 Task: Add a signature Eden Taylor containing With gratitude and thanks, Eden Taylor to email address softage.10@softage.net and add a folder Knowledge base
Action: Mouse moved to (103, 101)
Screenshot: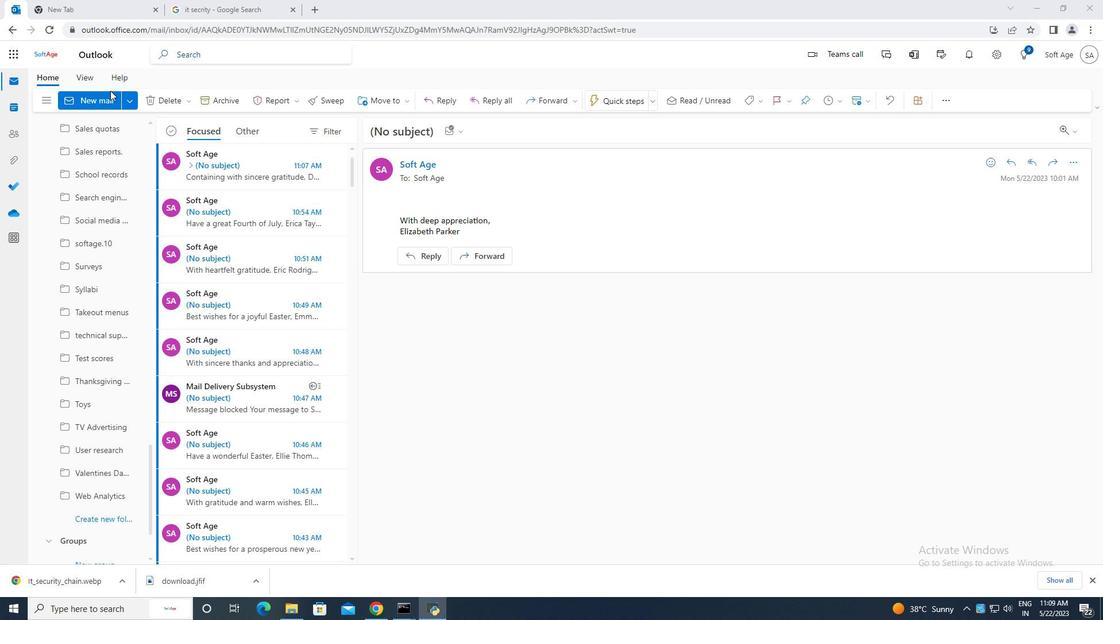 
Action: Mouse pressed left at (103, 101)
Screenshot: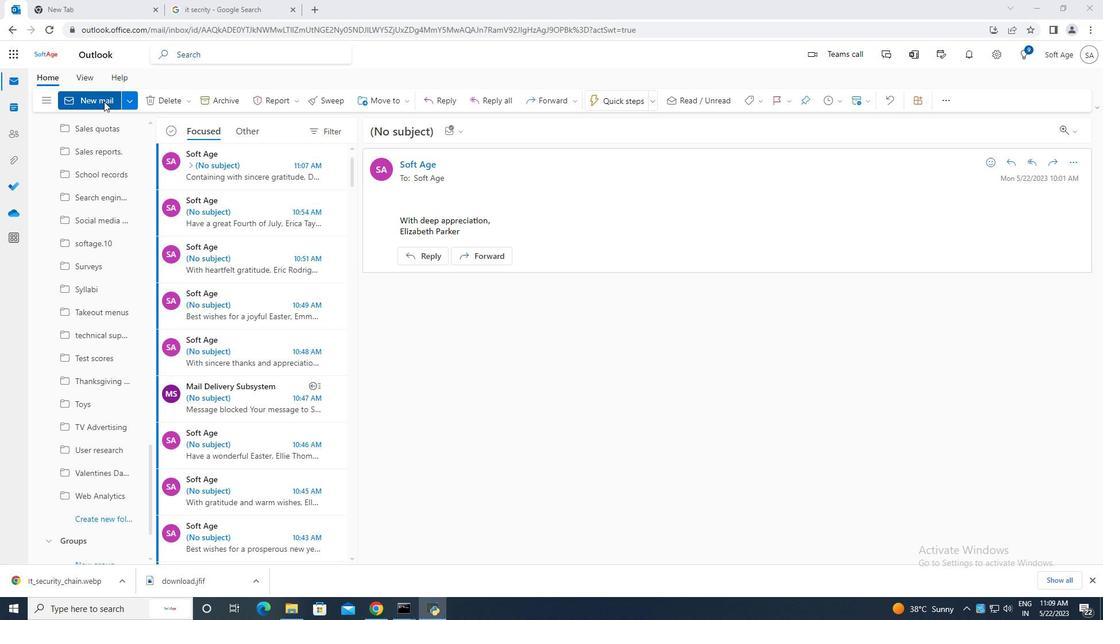 
Action: Mouse moved to (741, 101)
Screenshot: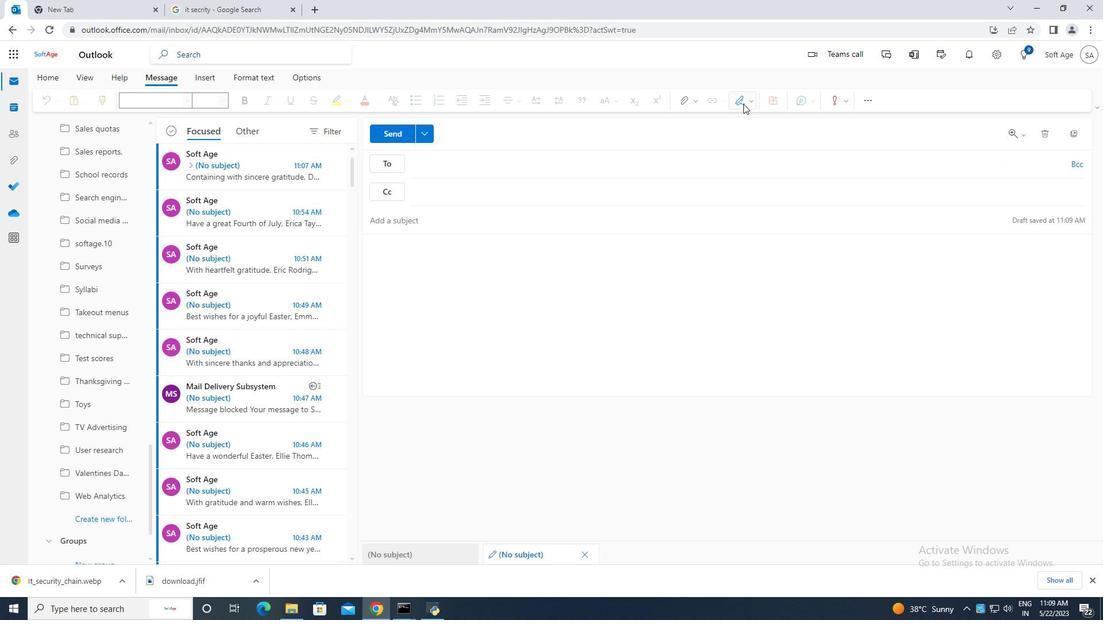 
Action: Mouse pressed left at (741, 101)
Screenshot: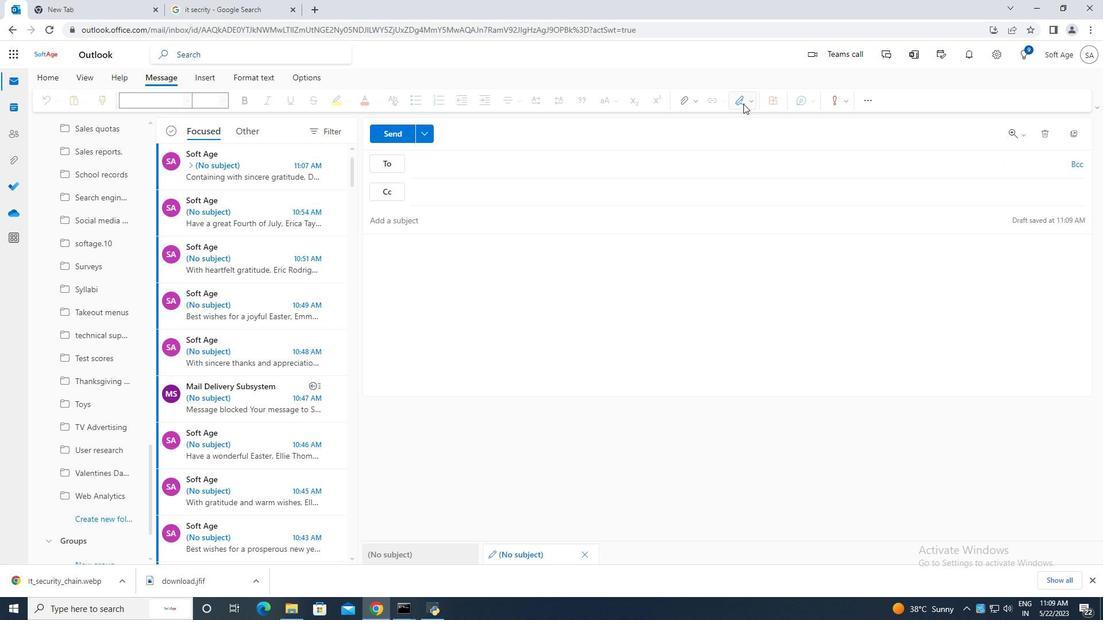 
Action: Mouse moved to (714, 151)
Screenshot: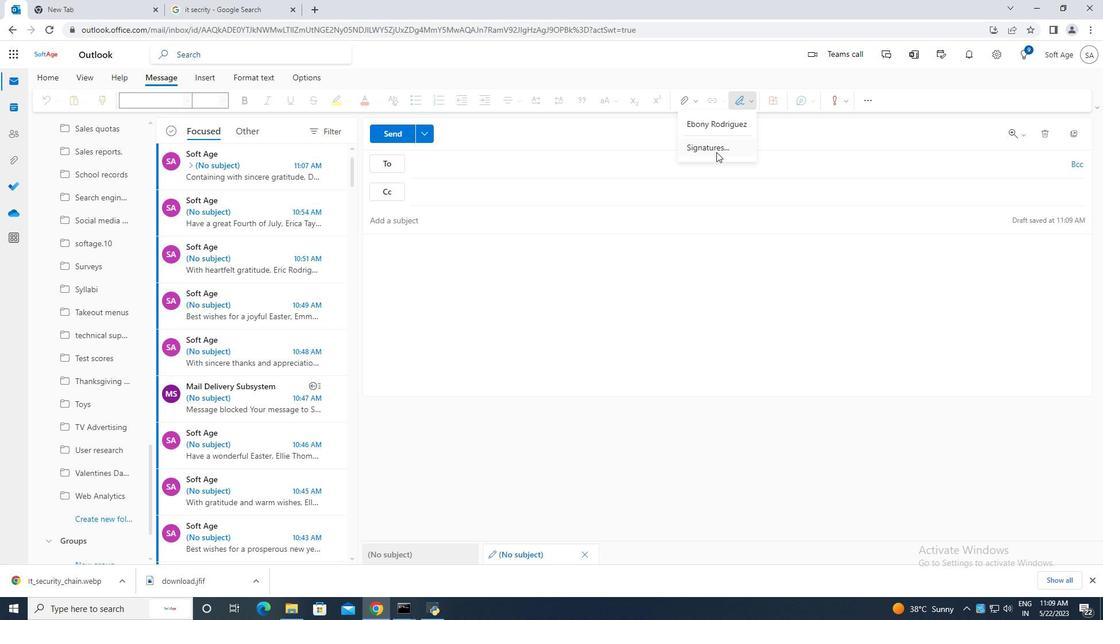 
Action: Mouse pressed left at (714, 151)
Screenshot: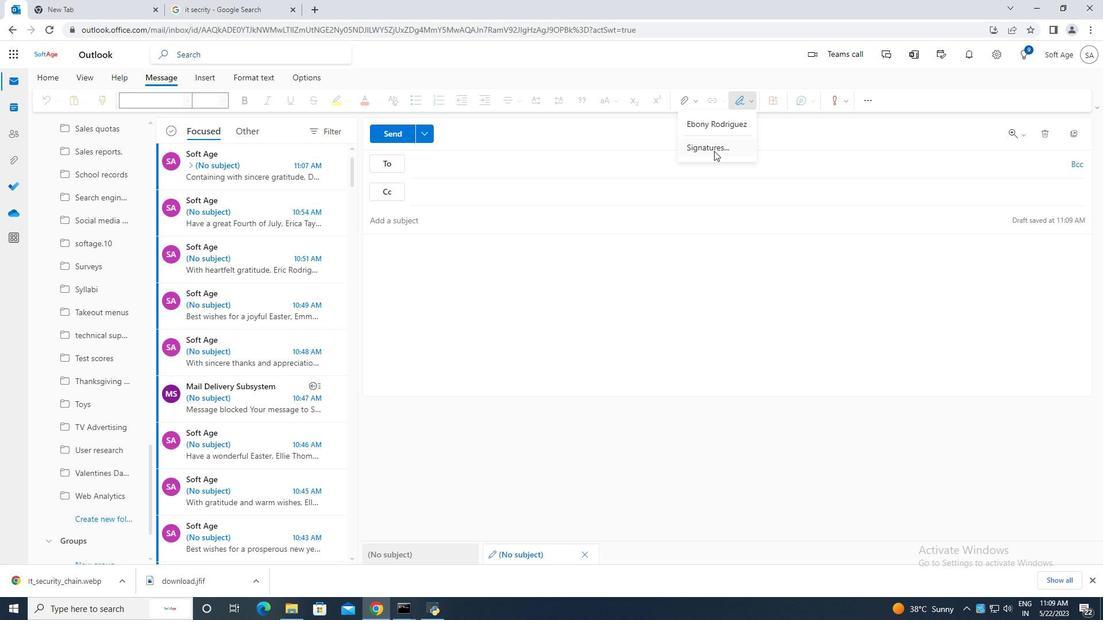 
Action: Mouse moved to (788, 195)
Screenshot: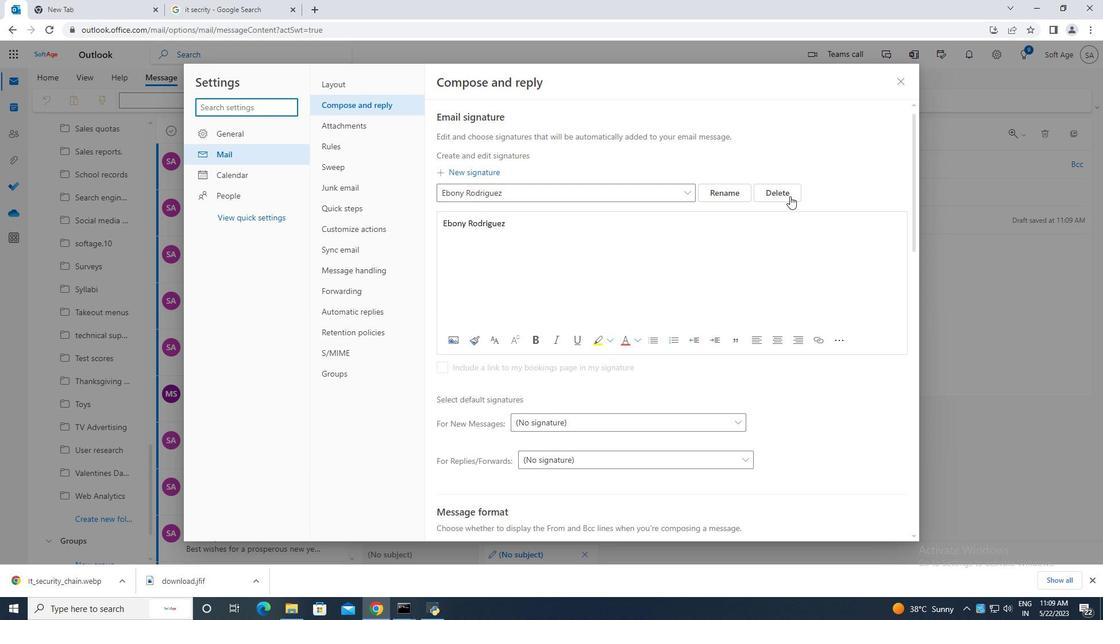 
Action: Mouse pressed left at (788, 195)
Screenshot: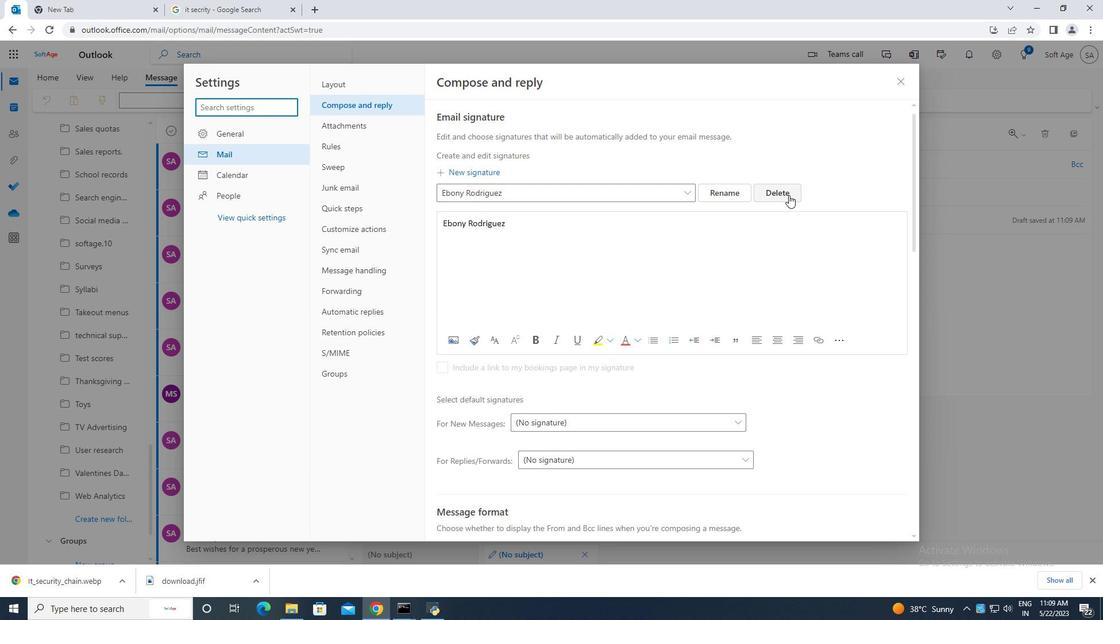 
Action: Mouse moved to (559, 193)
Screenshot: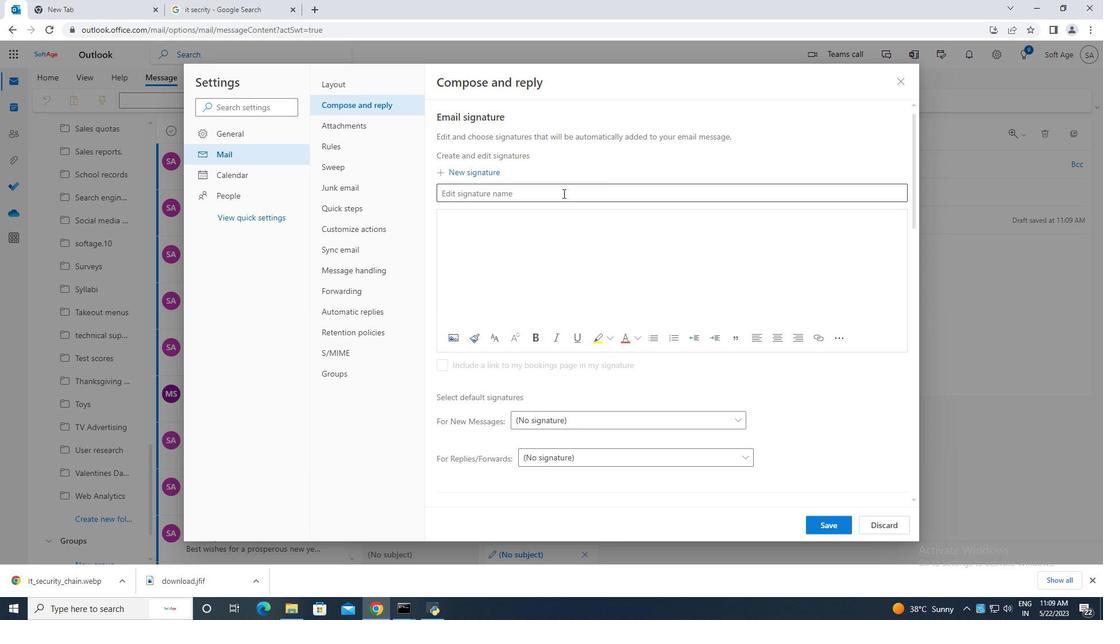 
Action: Mouse pressed left at (559, 193)
Screenshot: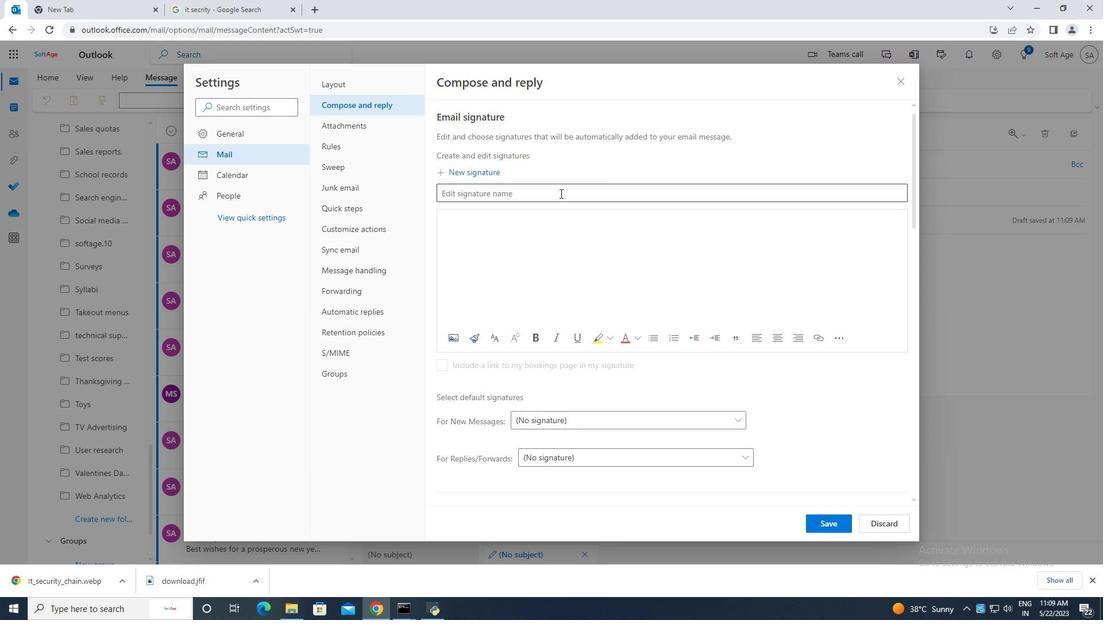 
Action: Key pressed <Key.caps_lock>E<Key.caps_lock>den<Key.space><Key.caps_lock>T<Key.caps_lock>aylor<Key.space>
Screenshot: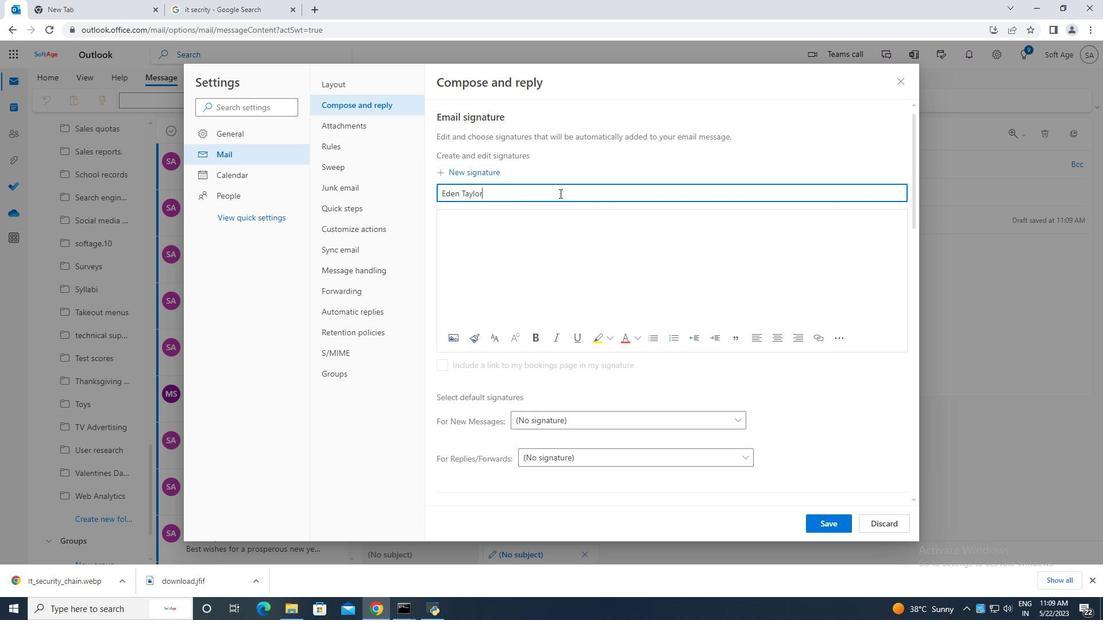 
Action: Mouse moved to (496, 234)
Screenshot: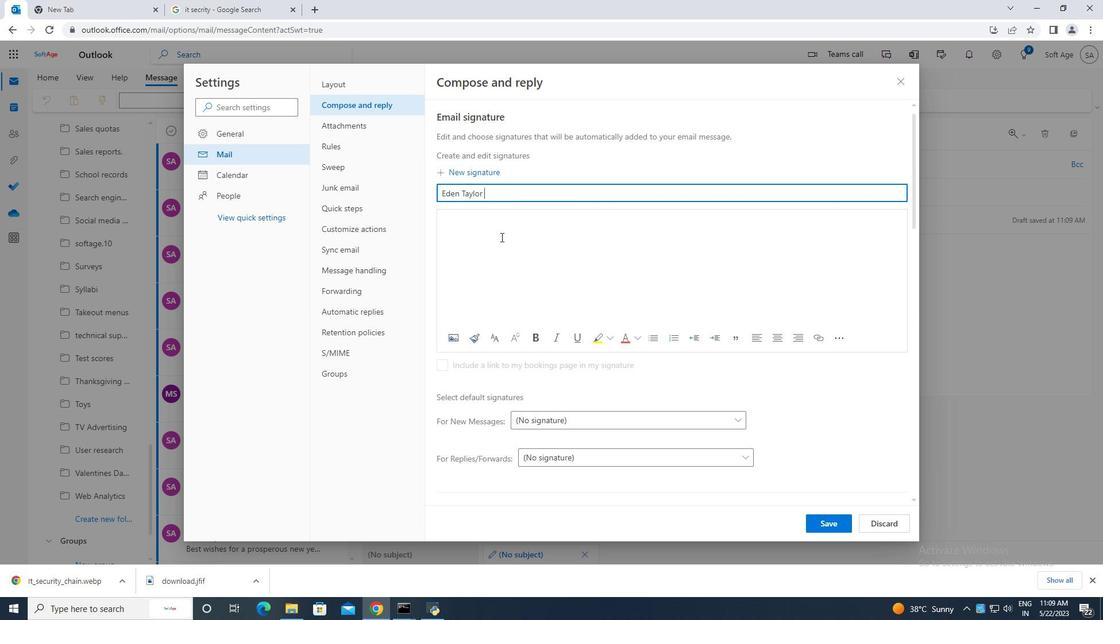 
Action: Mouse pressed left at (496, 234)
Screenshot: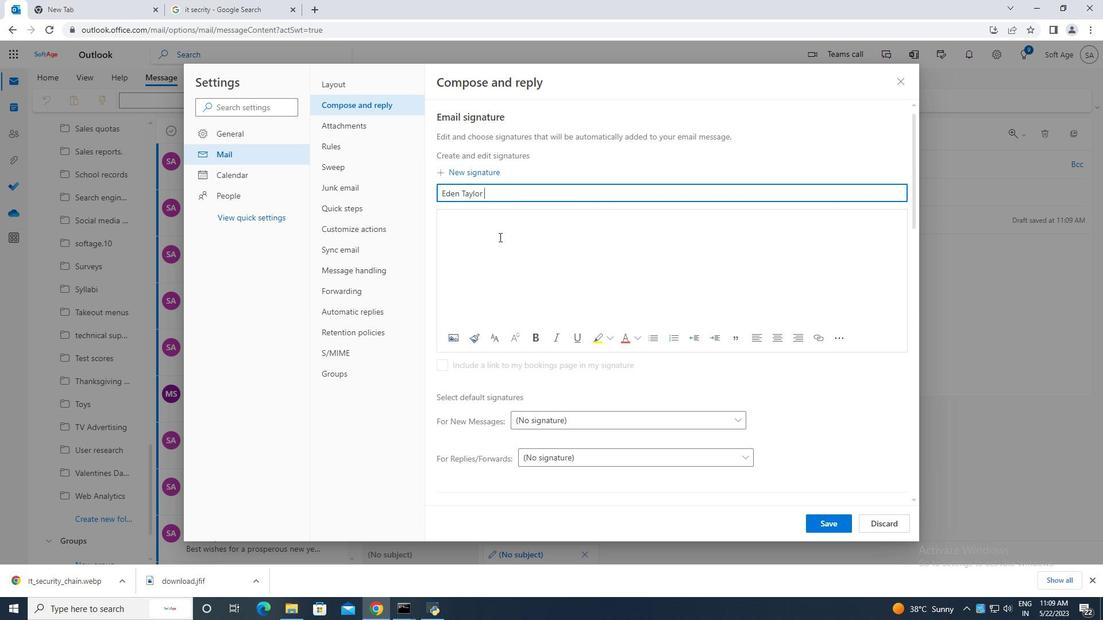 
Action: Mouse moved to (495, 234)
Screenshot: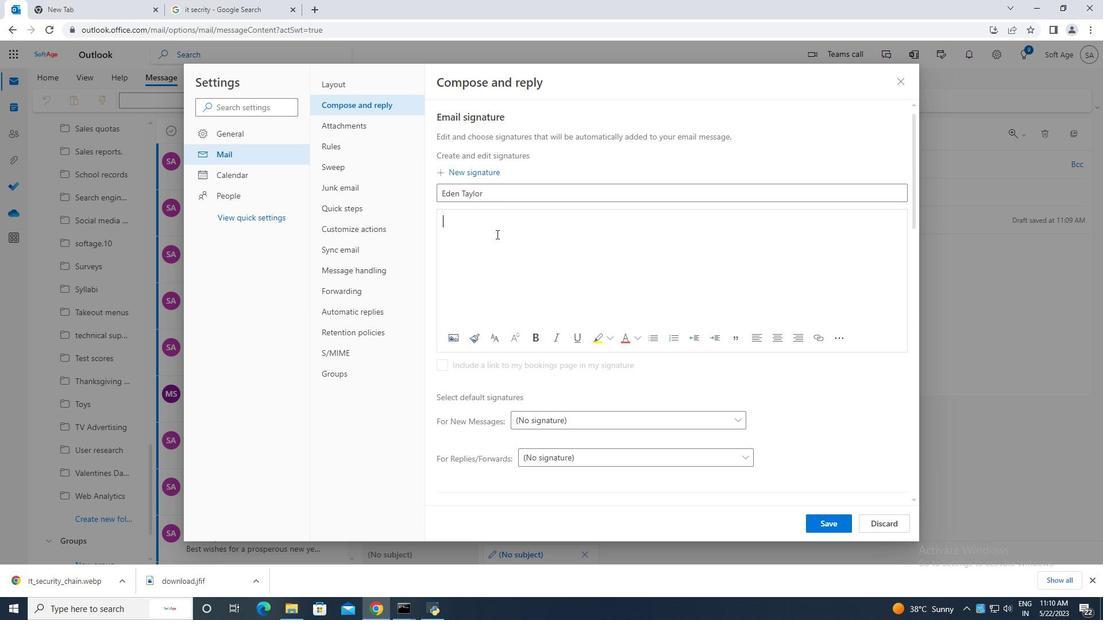 
Action: Key pressed <Key.caps_lock>E<Key.caps_lock>den<Key.space><Key.caps_lock>T<Key.caps_lock>aylor
Screenshot: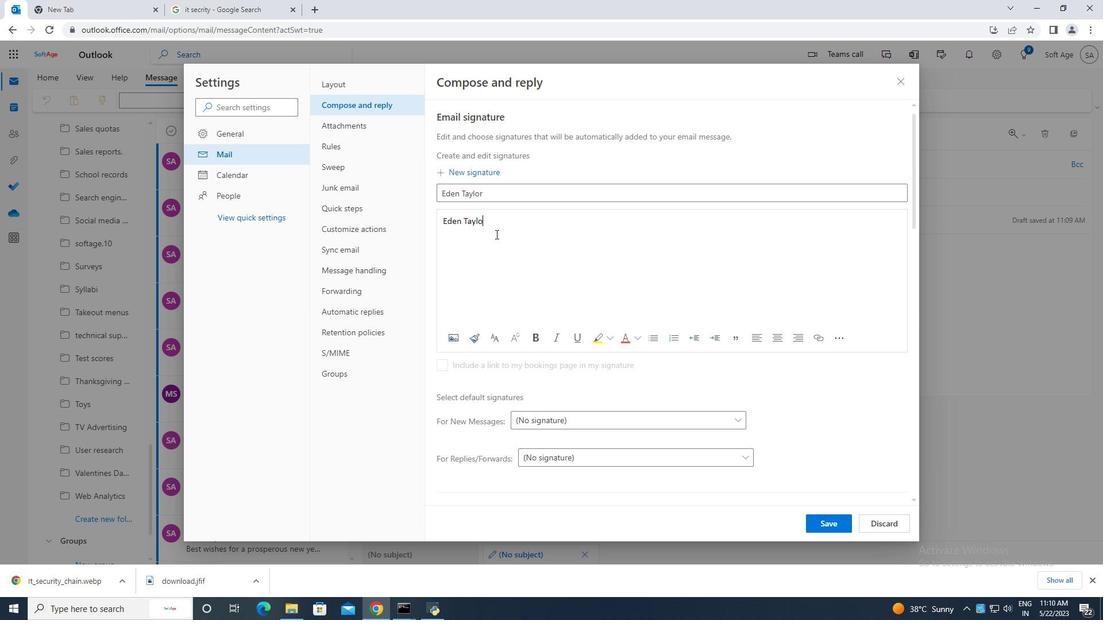 
Action: Mouse moved to (835, 516)
Screenshot: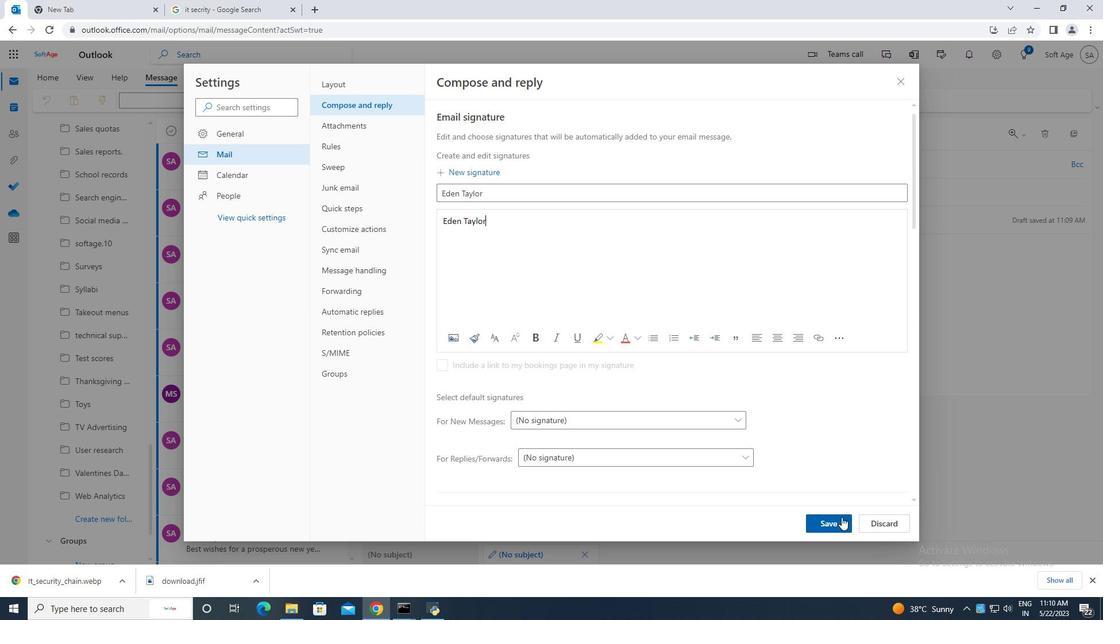 
Action: Mouse pressed left at (840, 518)
Screenshot: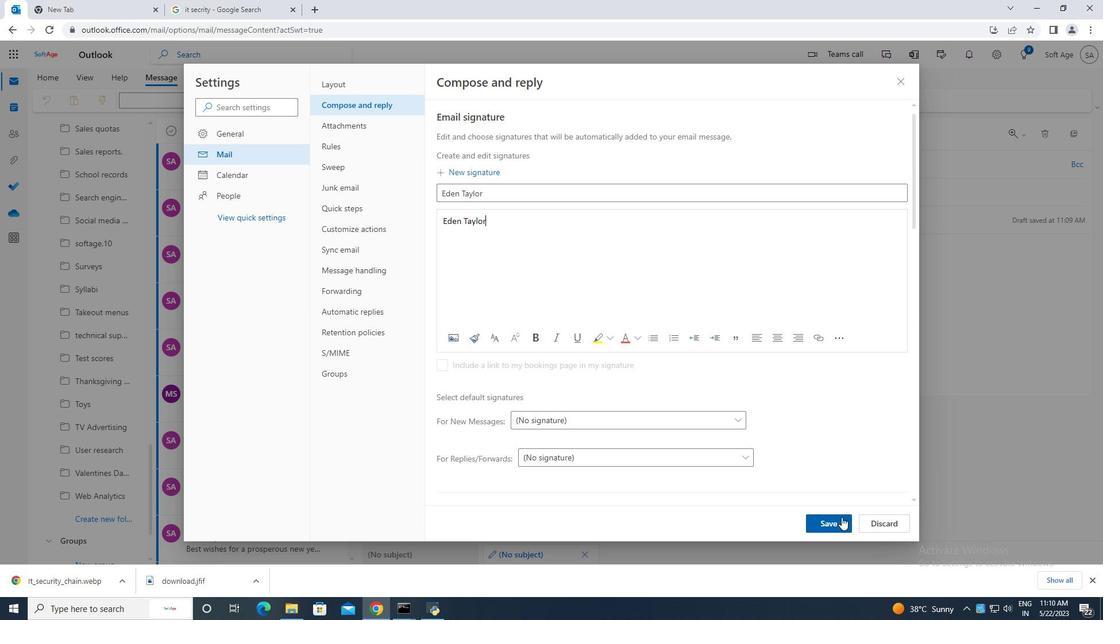 
Action: Mouse moved to (902, 83)
Screenshot: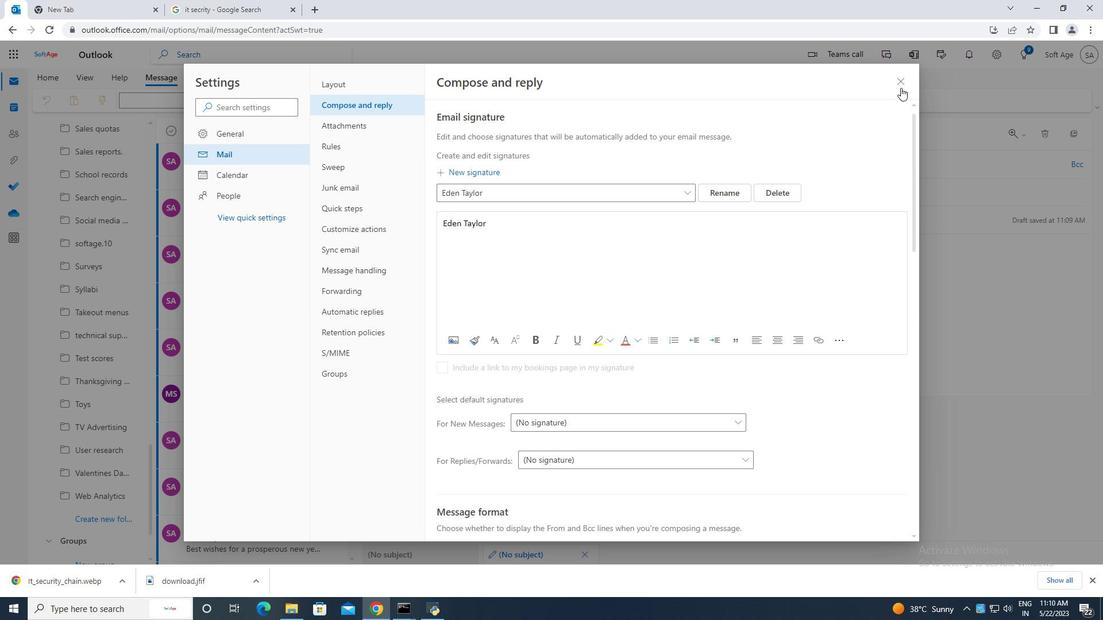 
Action: Mouse pressed left at (902, 83)
Screenshot: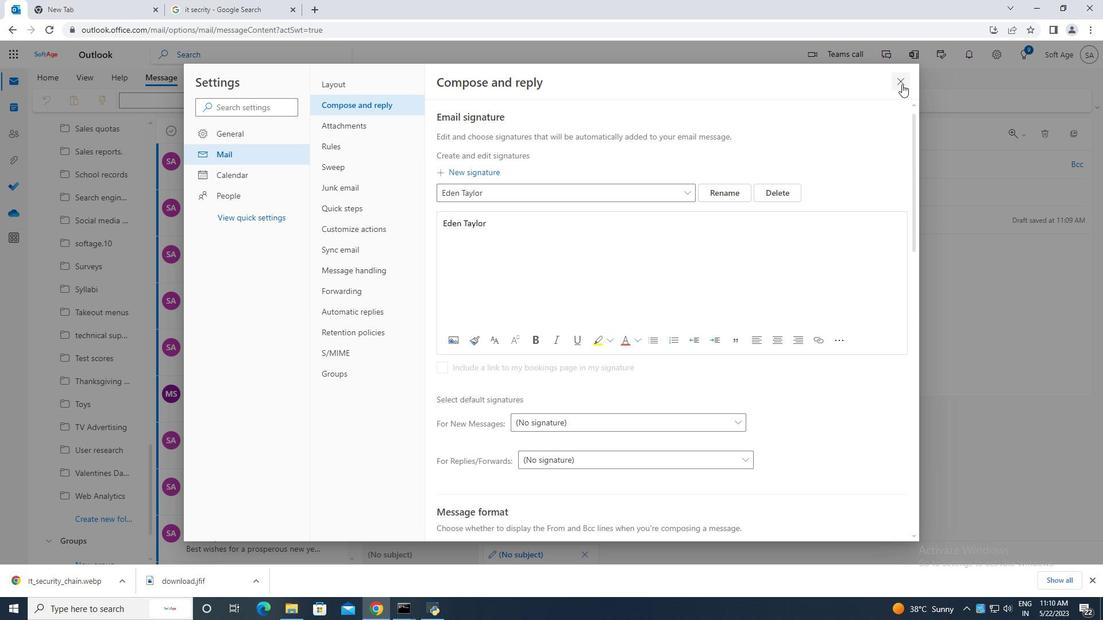 
Action: Mouse moved to (746, 103)
Screenshot: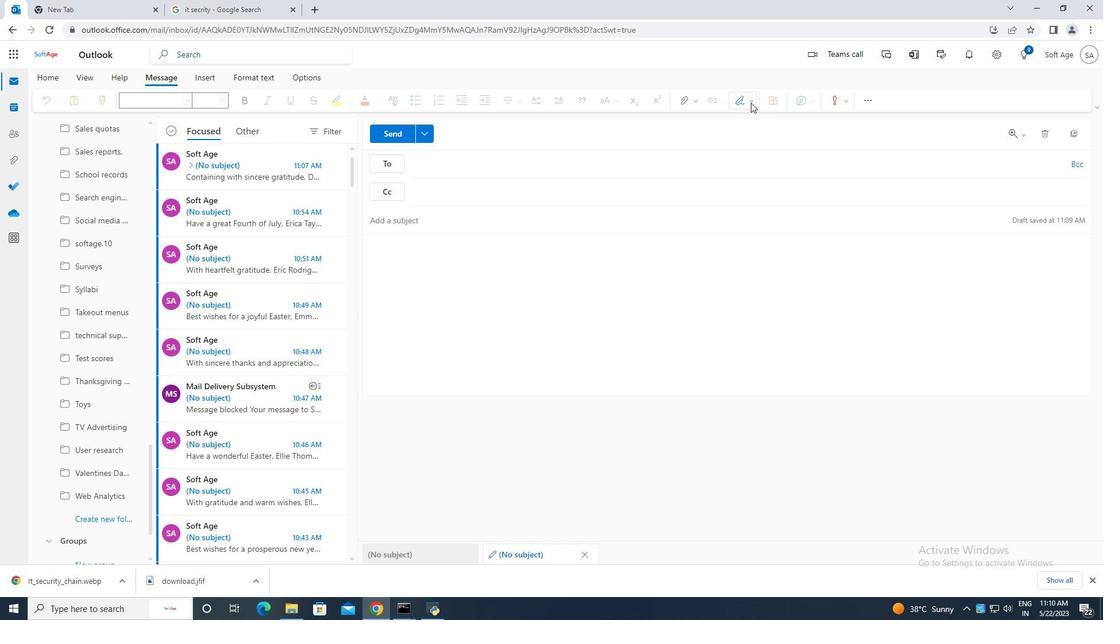 
Action: Mouse pressed left at (746, 103)
Screenshot: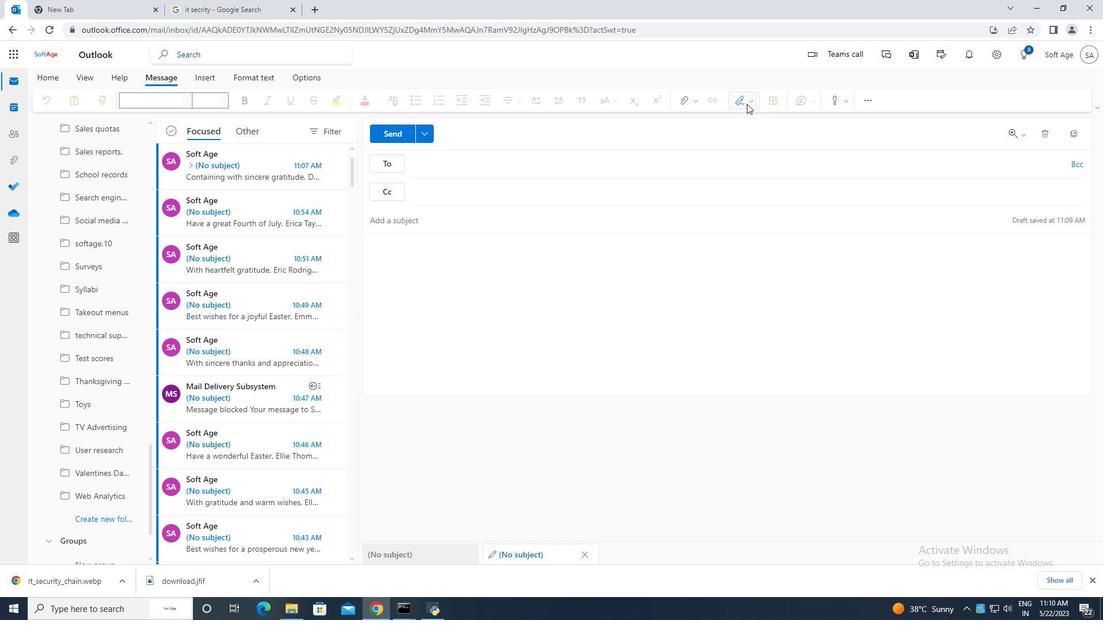 
Action: Mouse moved to (721, 116)
Screenshot: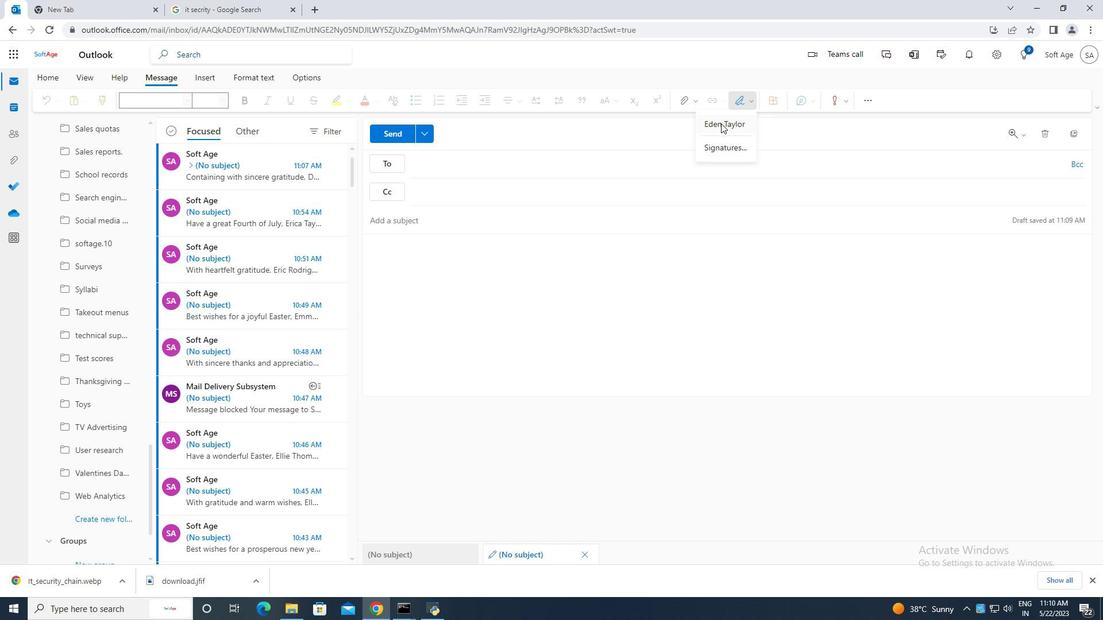 
Action: Mouse pressed left at (721, 116)
Screenshot: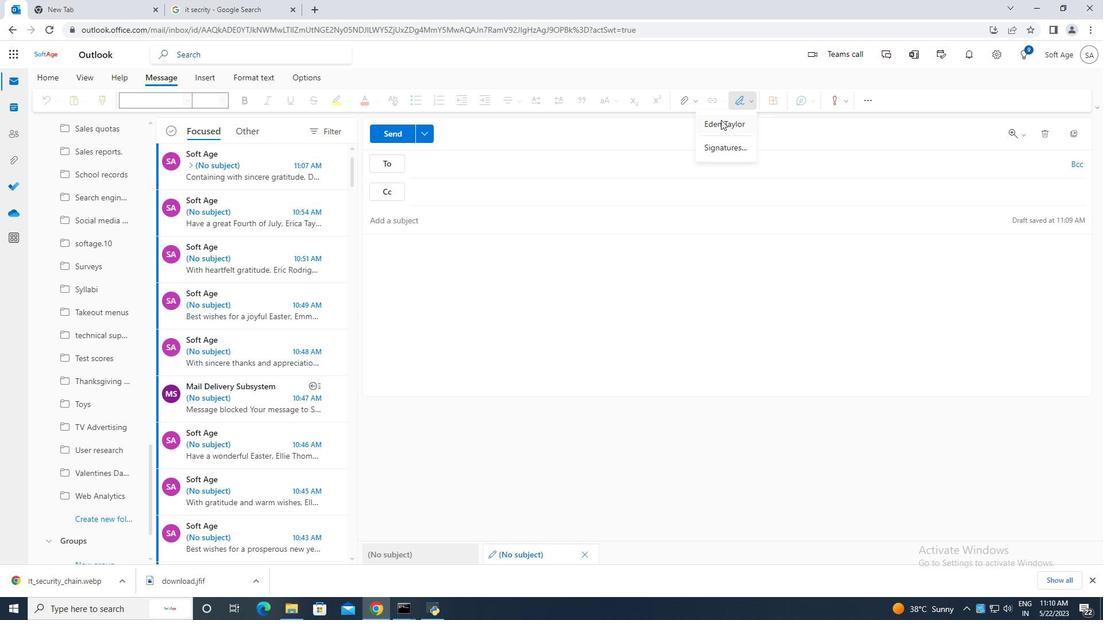 
Action: Mouse moved to (400, 240)
Screenshot: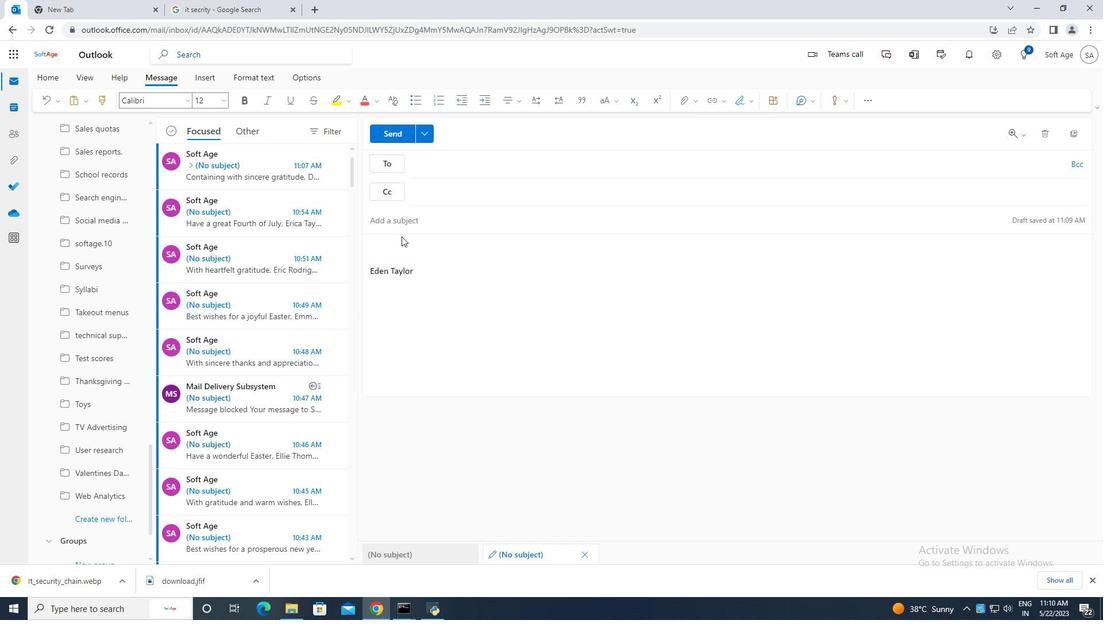 
Action: Mouse pressed left at (400, 240)
Screenshot: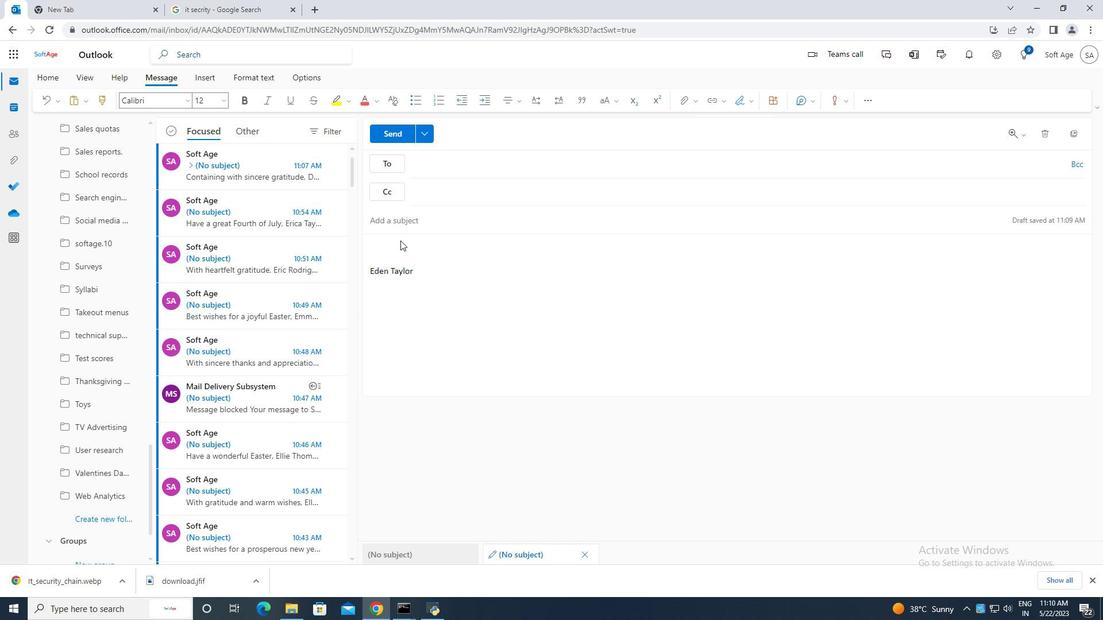 
Action: Key pressed <Key.caps_lock>C<Key.caps_lock>on
Screenshot: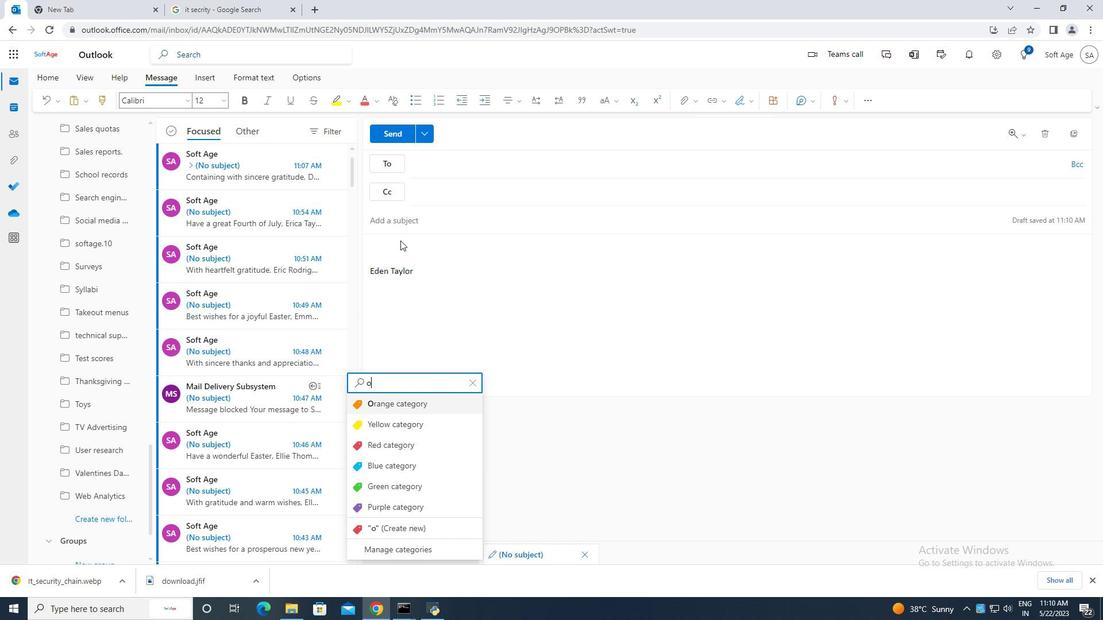 
Action: Mouse moved to (388, 234)
Screenshot: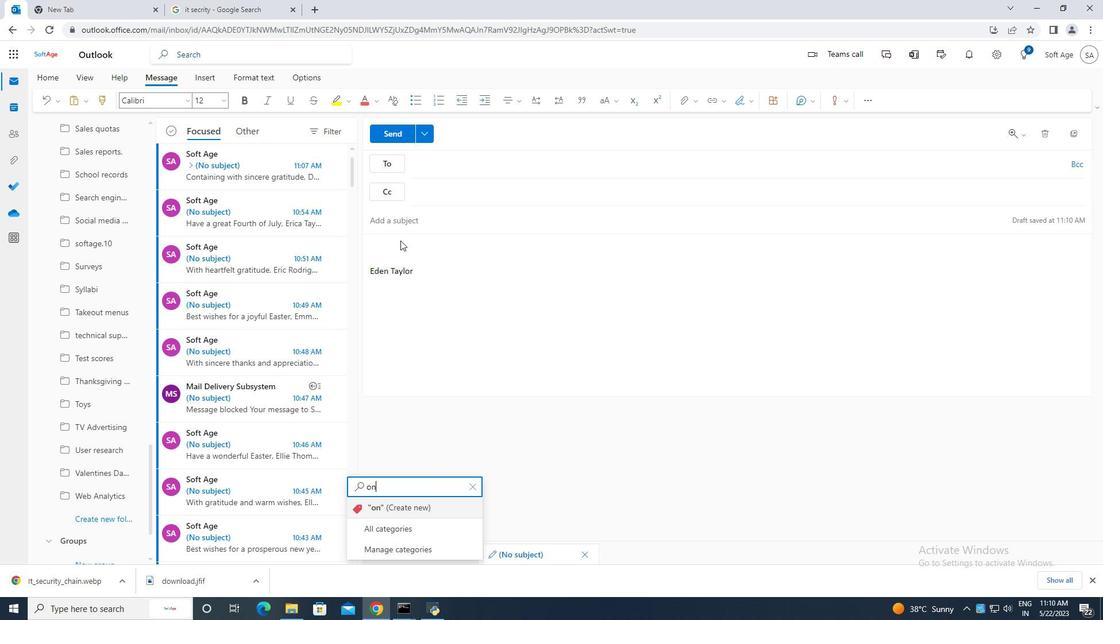 
Action: Mouse pressed left at (388, 234)
Screenshot: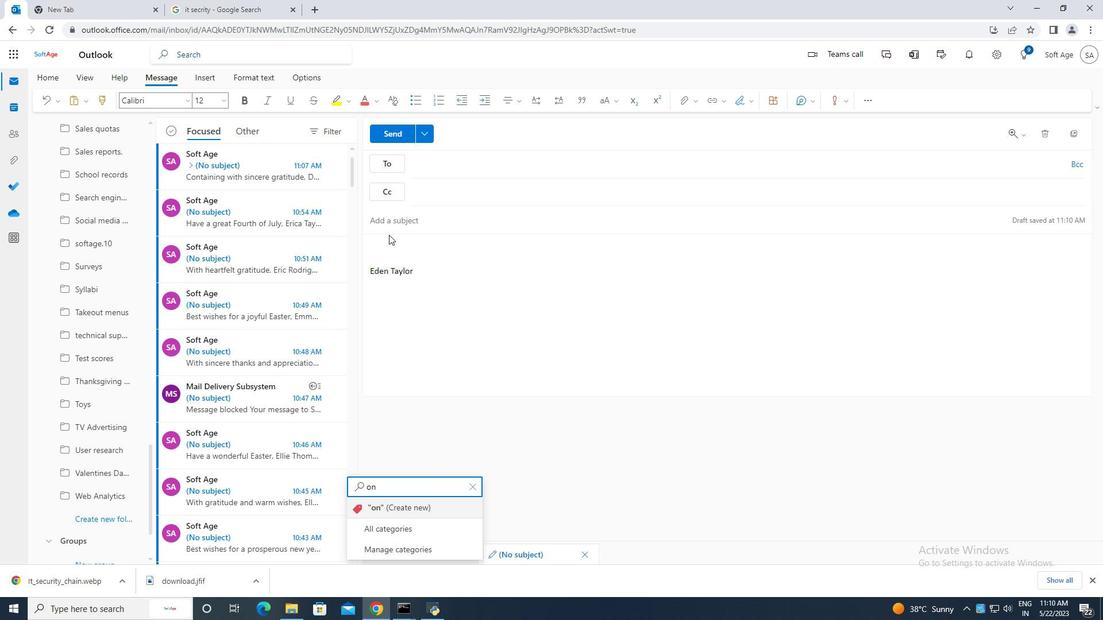 
Action: Mouse moved to (392, 244)
Screenshot: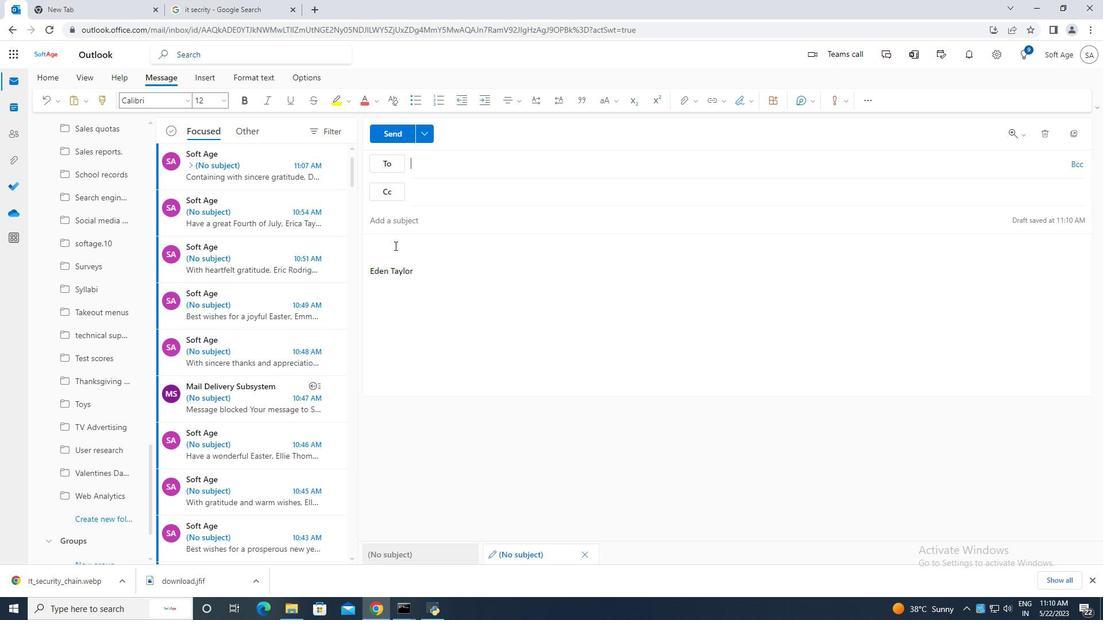 
Action: Mouse pressed left at (392, 244)
Screenshot: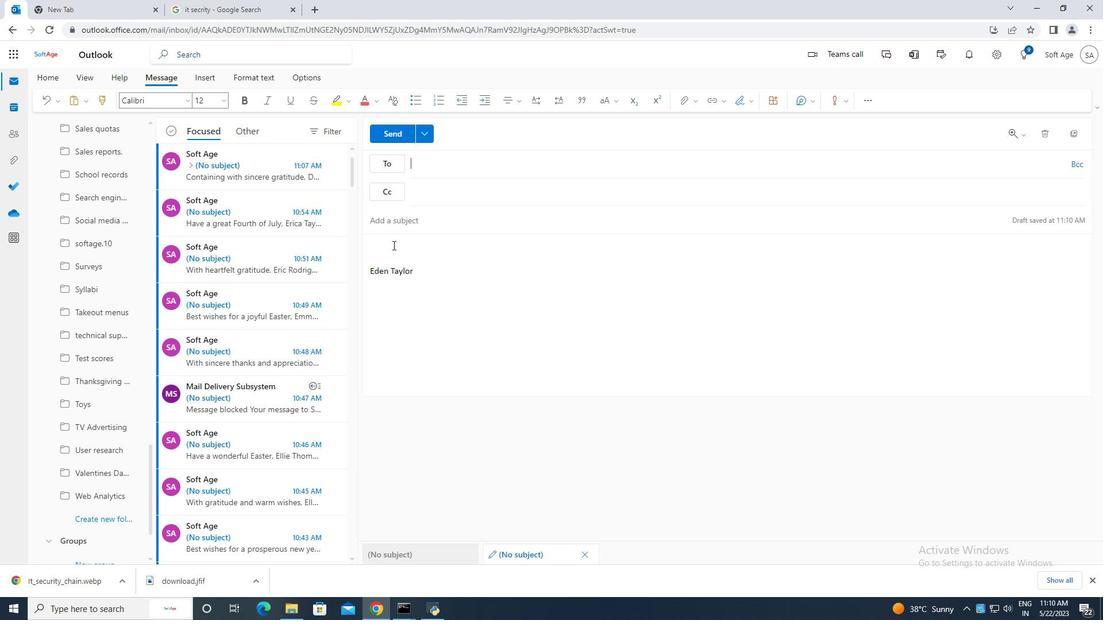 
Action: Key pressed <Key.caps_lock>C<Key.caps_lock>ontaining<Key.space>with<Key.space>grad<Key.backspace>titude<Key.space>and<Key.space>thanks,
Screenshot: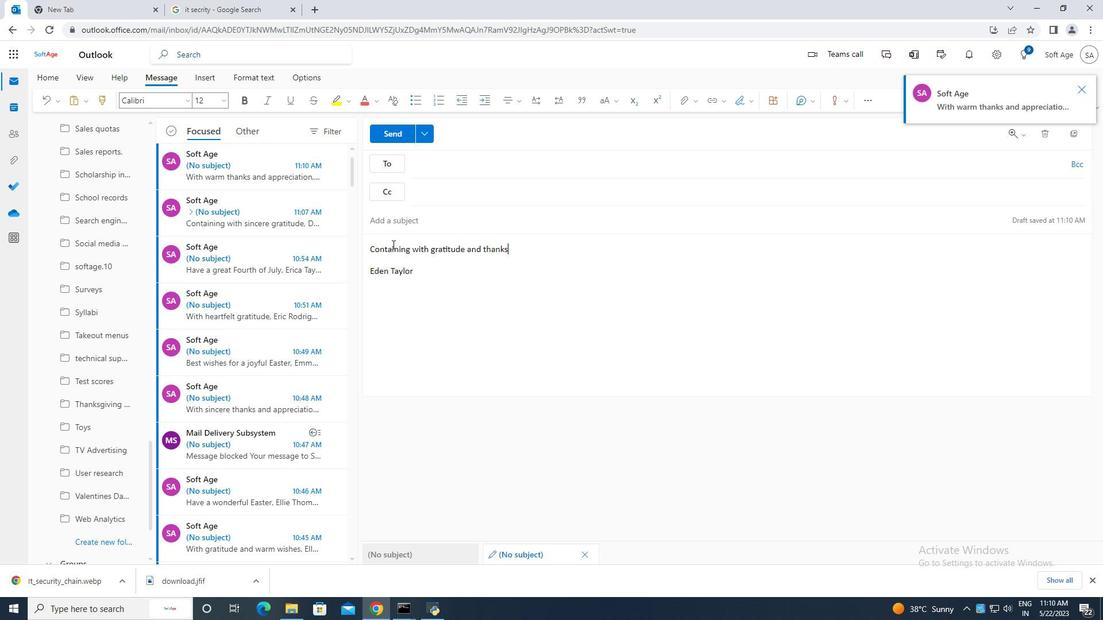 
Action: Mouse moved to (434, 167)
Screenshot: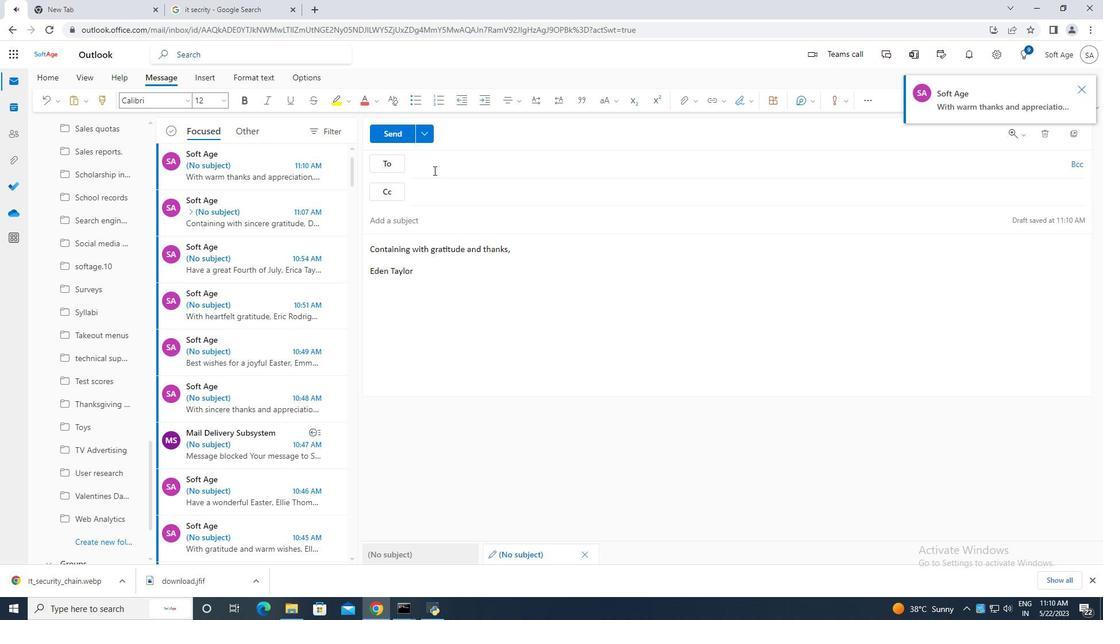 
Action: Mouse pressed left at (434, 167)
Screenshot: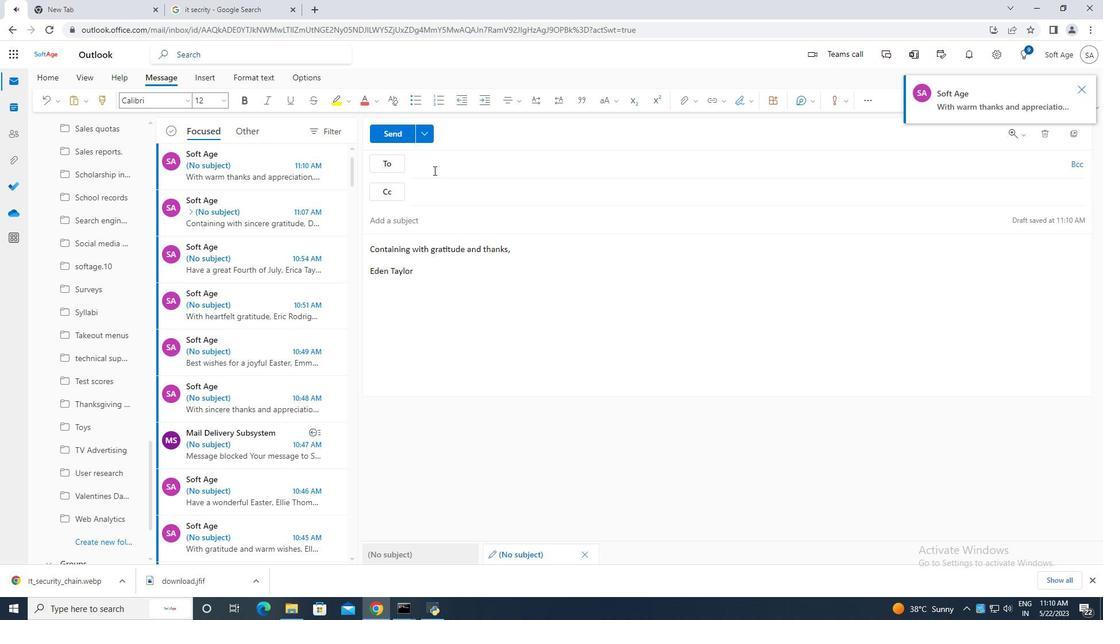 
Action: Mouse moved to (432, 166)
Screenshot: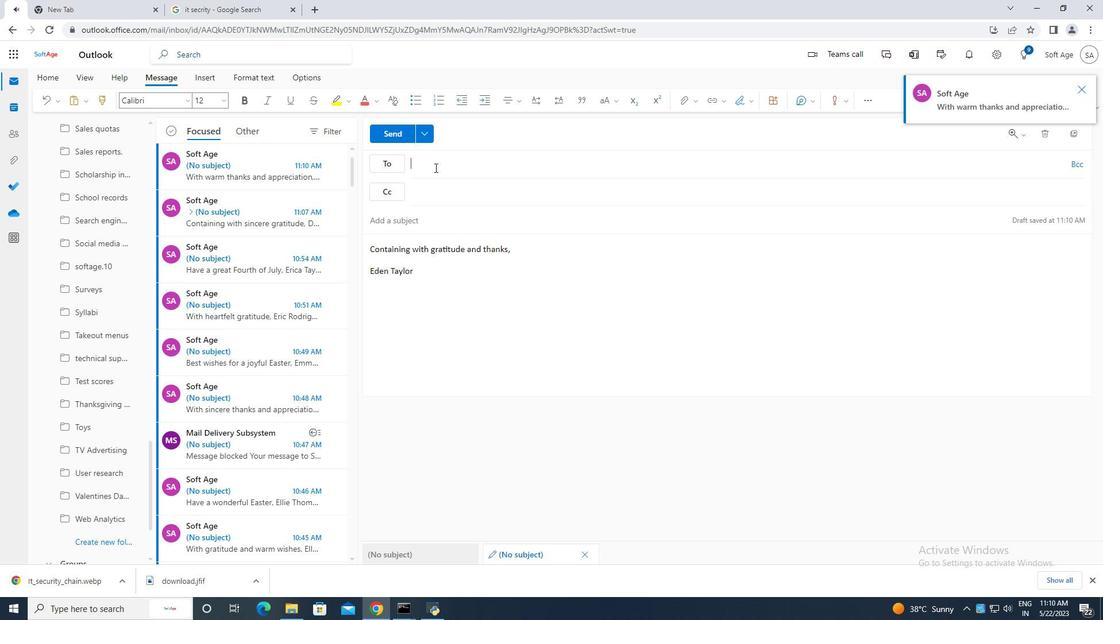 
Action: Key pressed softage.10
Screenshot: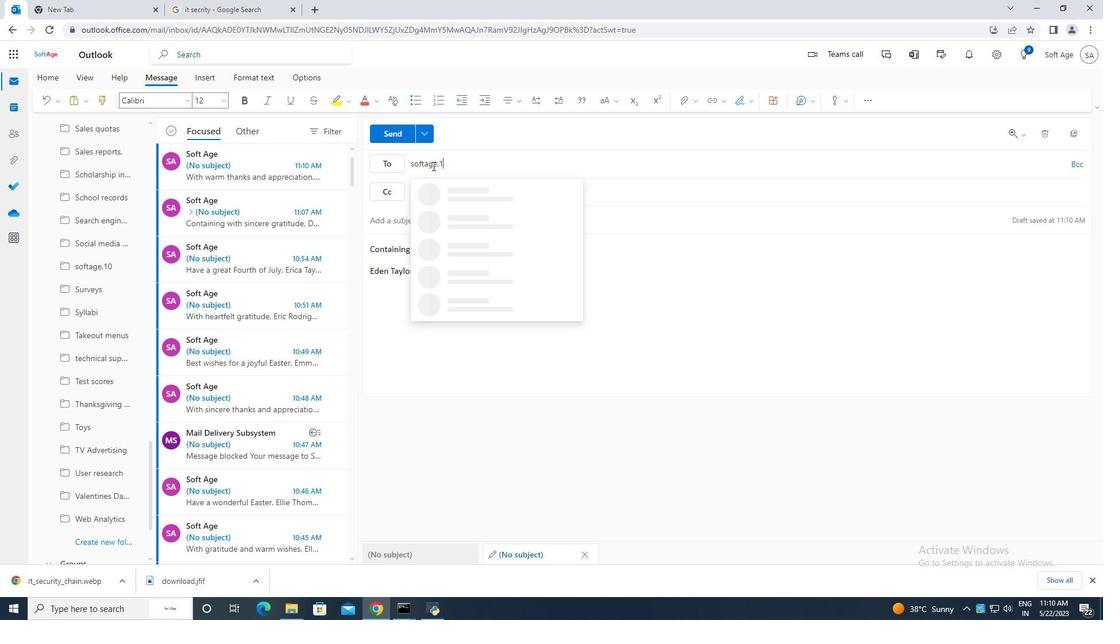 
Action: Mouse moved to (522, 221)
Screenshot: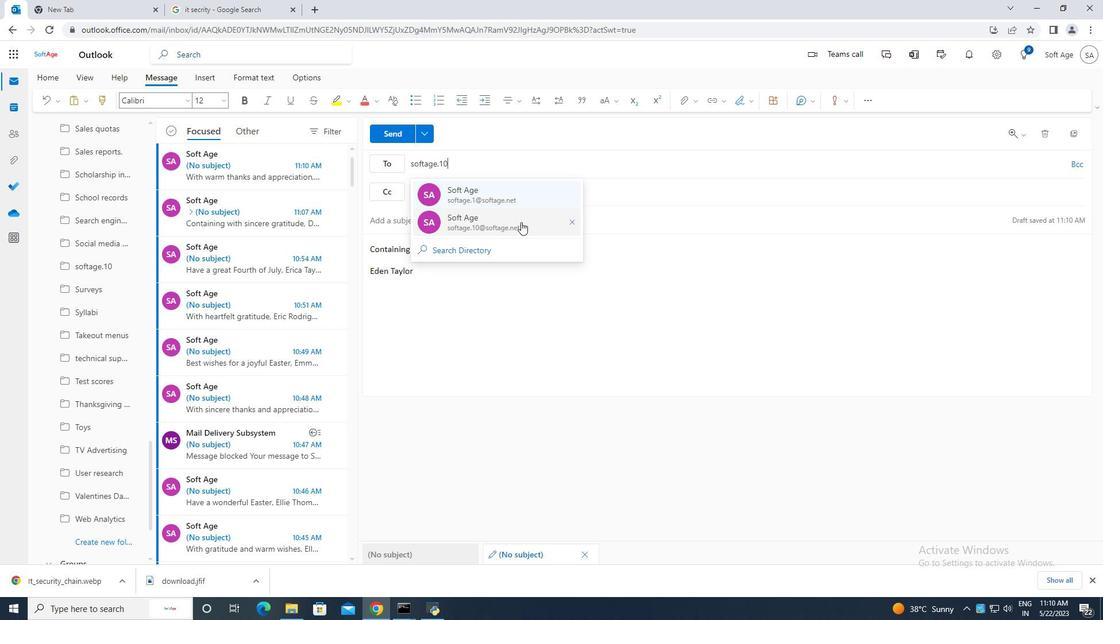 
Action: Mouse pressed left at (522, 221)
Screenshot: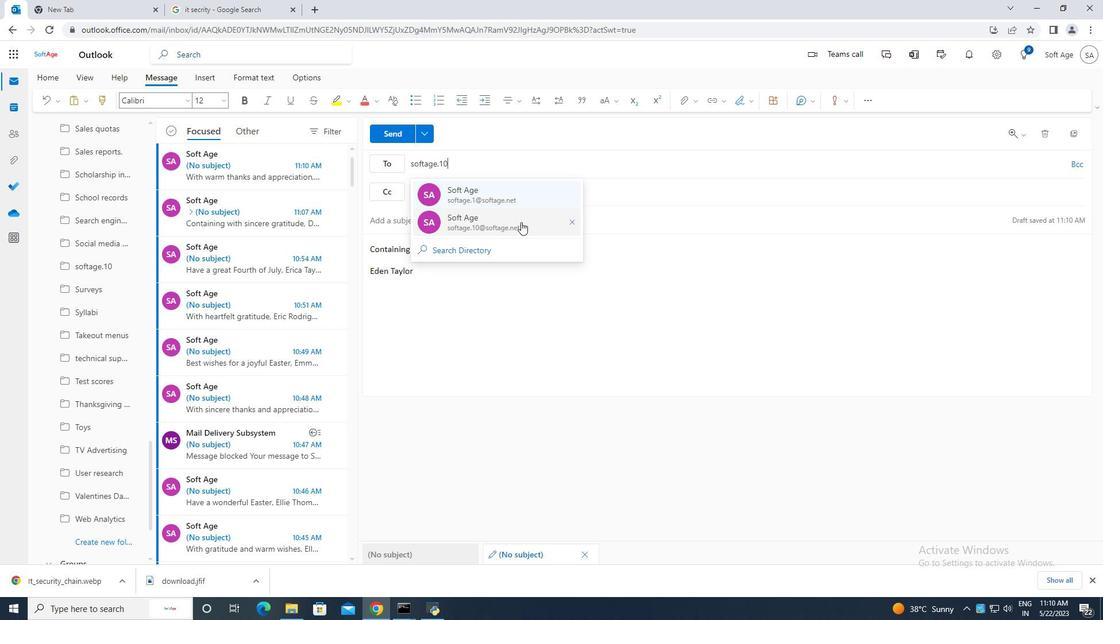 
Action: Mouse moved to (97, 538)
Screenshot: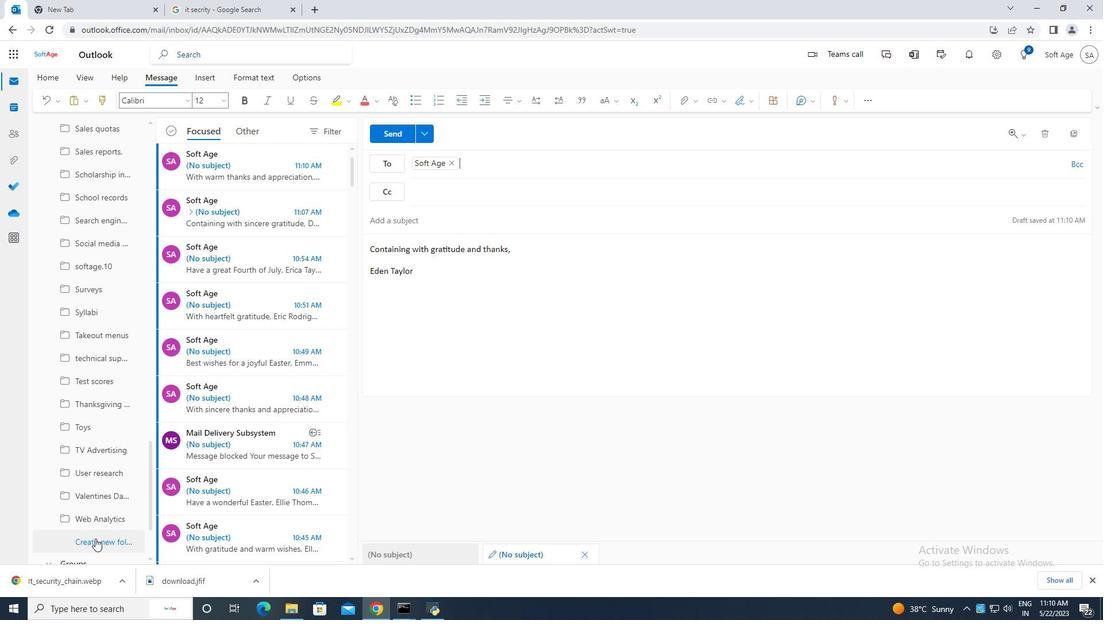 
Action: Mouse pressed left at (97, 538)
Screenshot: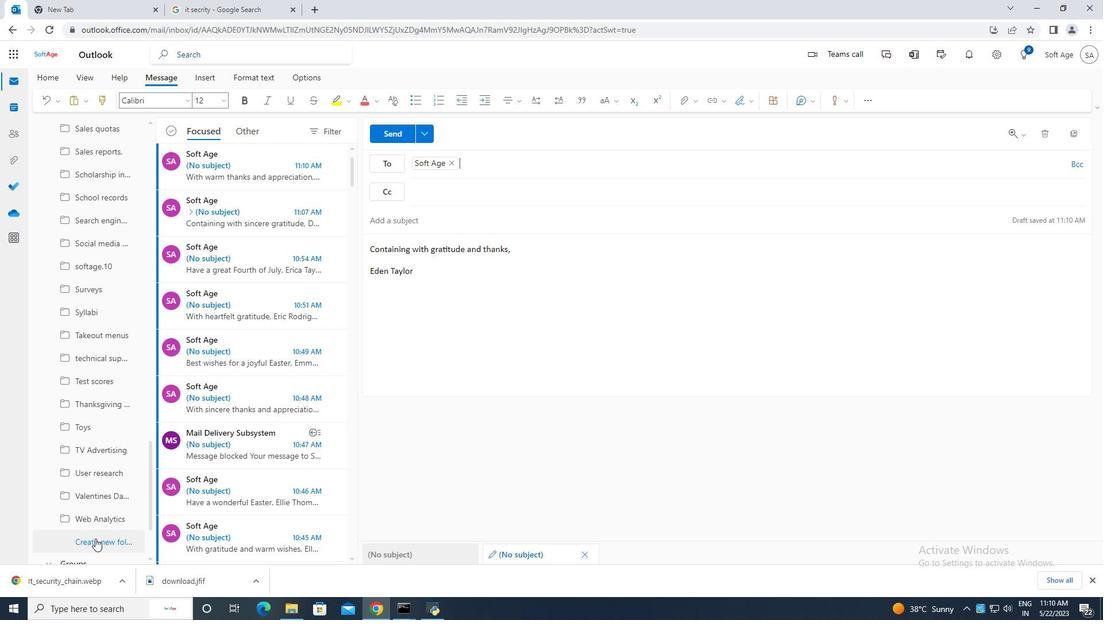 
Action: Mouse moved to (97, 541)
Screenshot: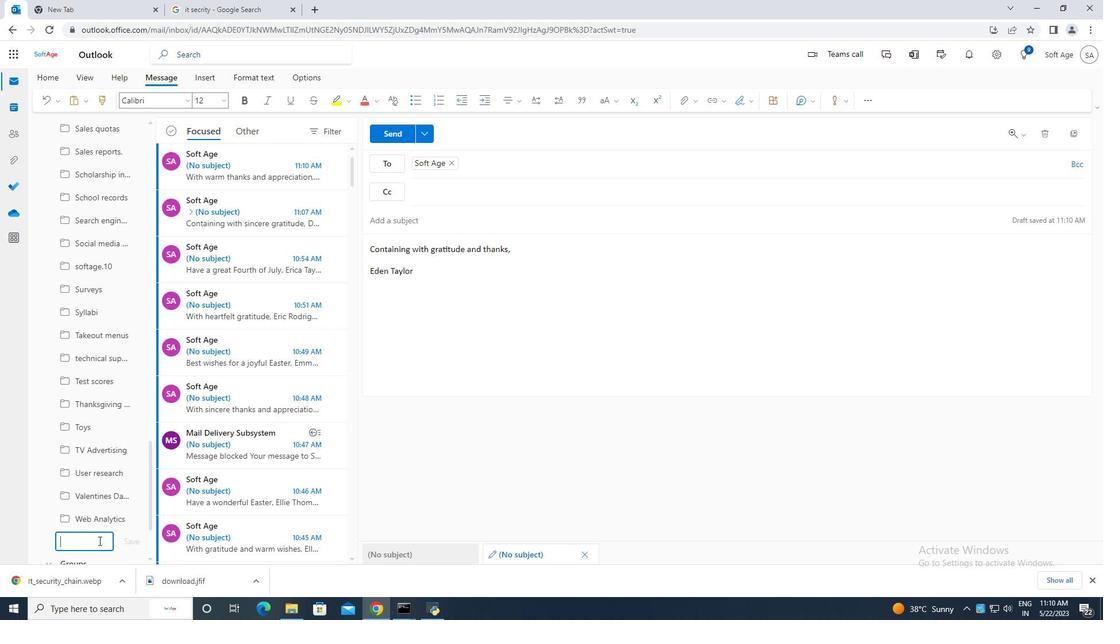 
Action: Key pressed <Key.caps_lock>K<Key.caps_lock>nowledge<Key.space>base
Screenshot: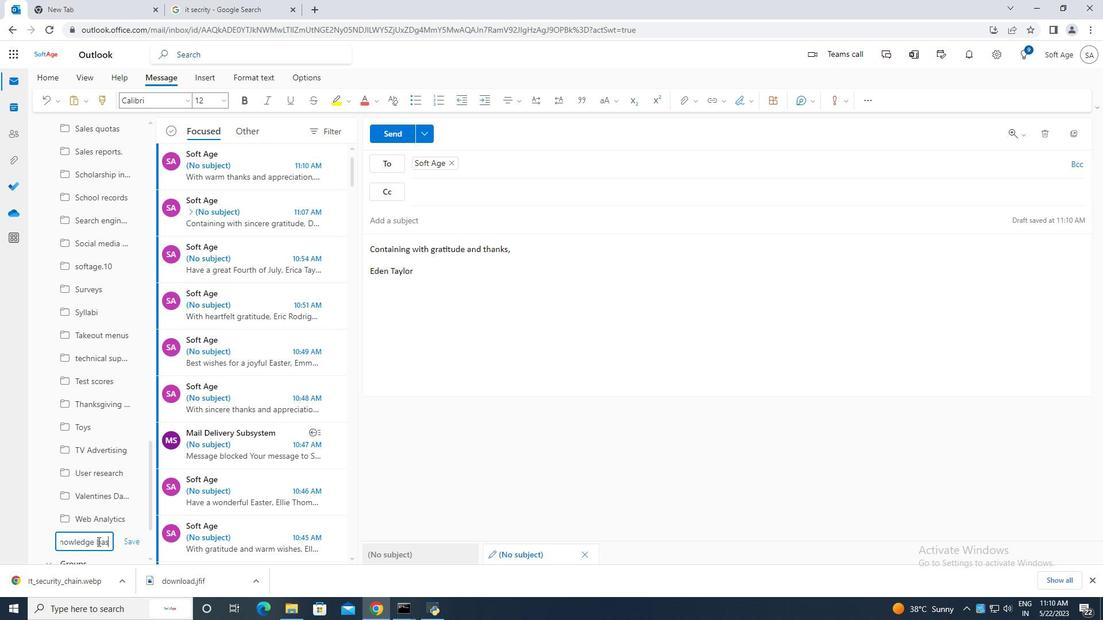 
Action: Mouse moved to (135, 541)
Screenshot: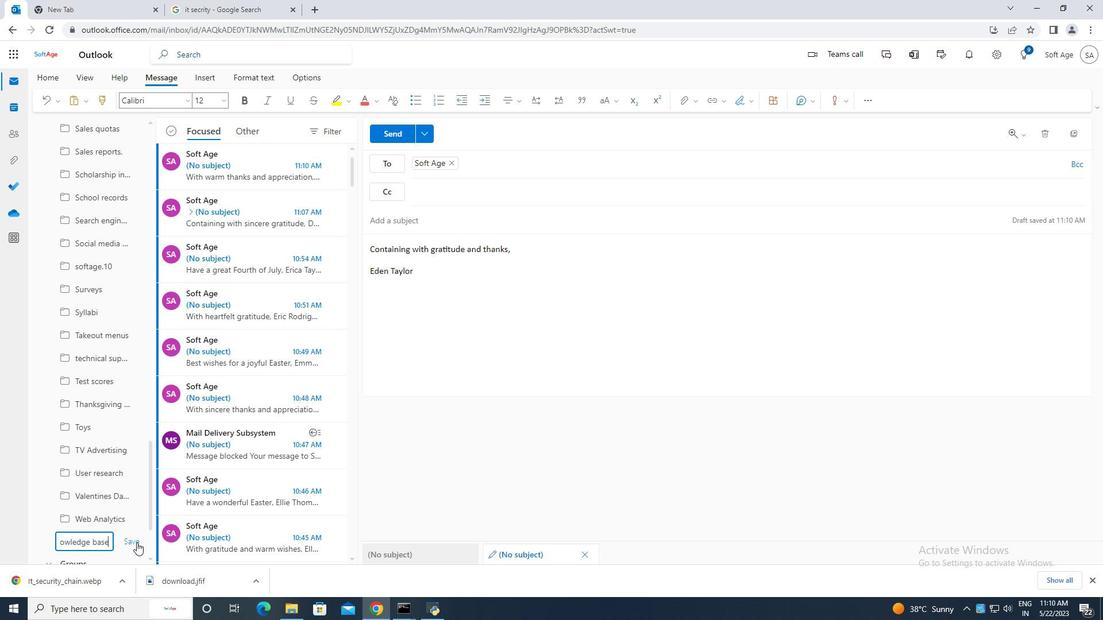 
Action: Mouse pressed left at (135, 541)
Screenshot: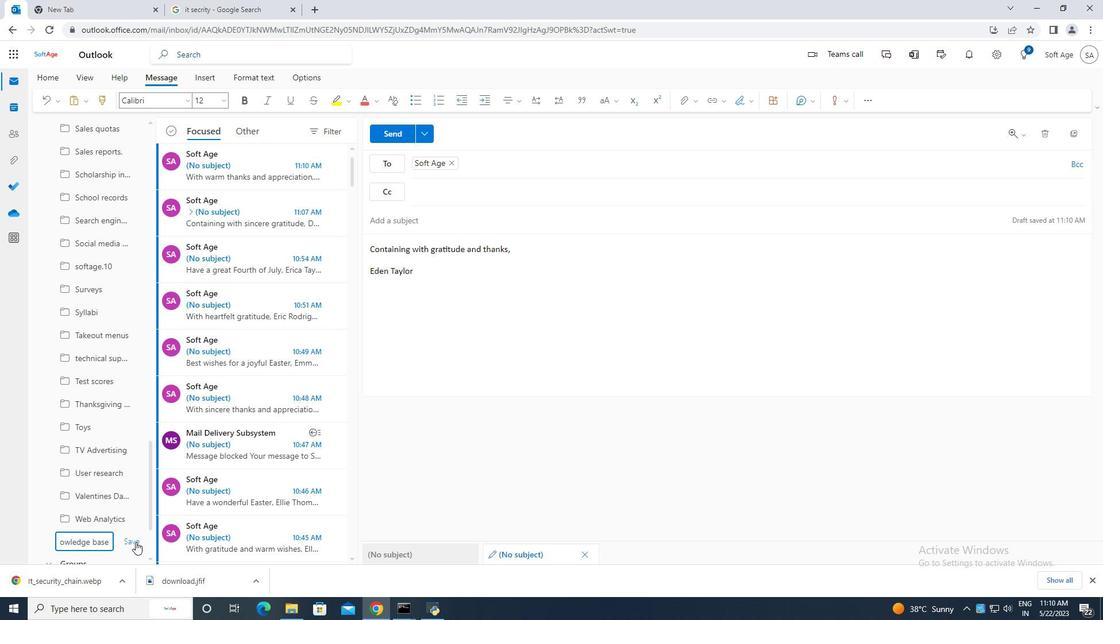 
Action: Mouse moved to (399, 130)
Screenshot: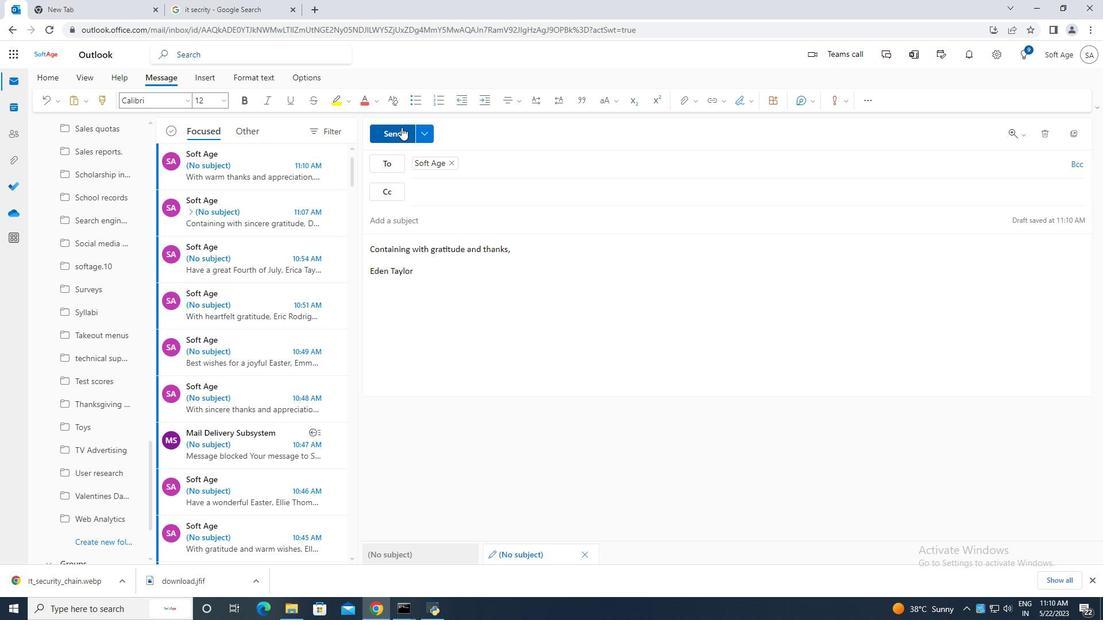 
Action: Mouse pressed left at (399, 130)
Screenshot: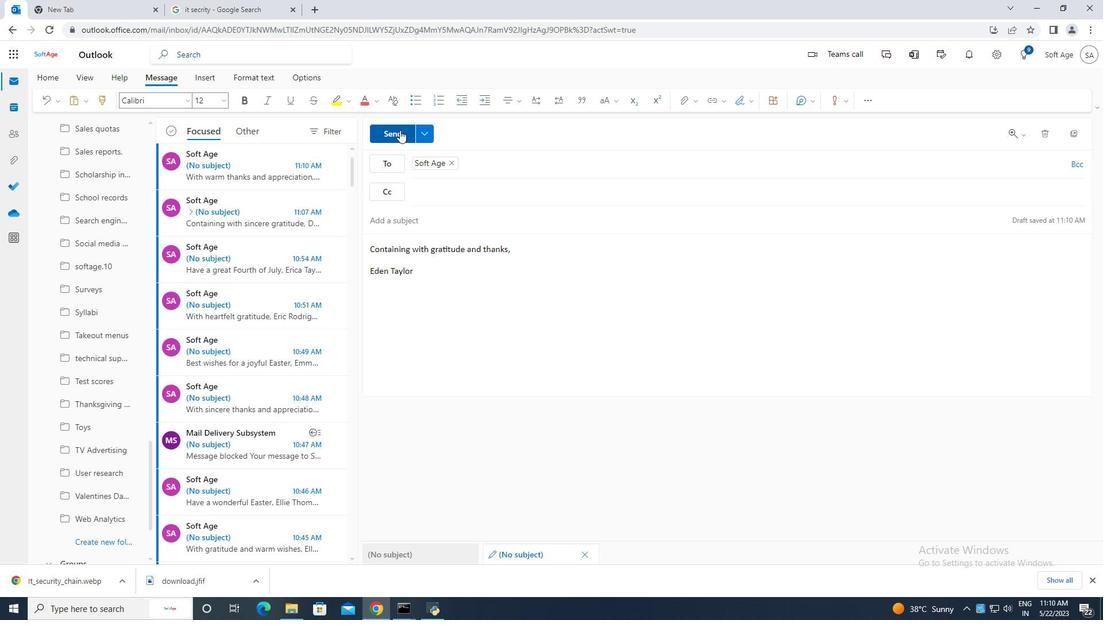 
Action: Mouse moved to (560, 332)
Screenshot: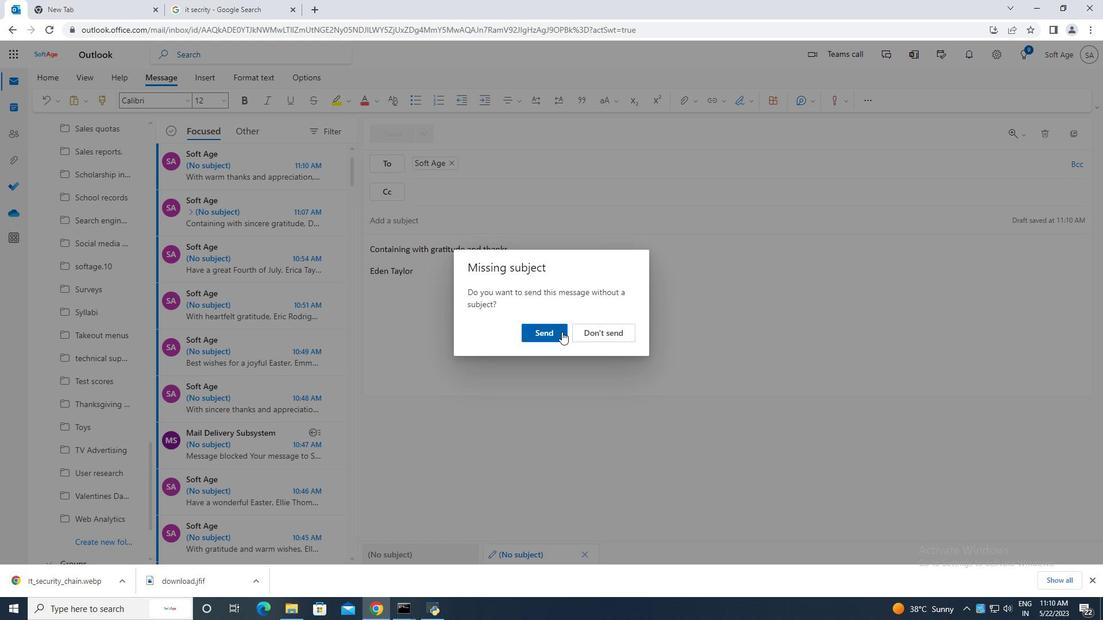 
Action: Mouse pressed left at (560, 332)
Screenshot: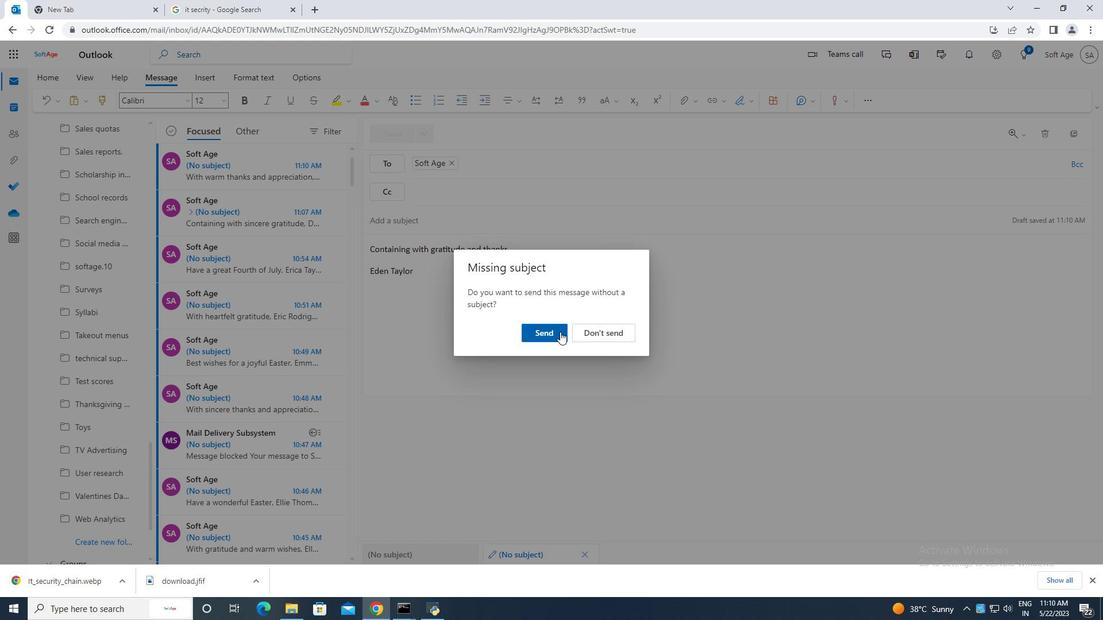 
Action: Mouse moved to (495, 295)
Screenshot: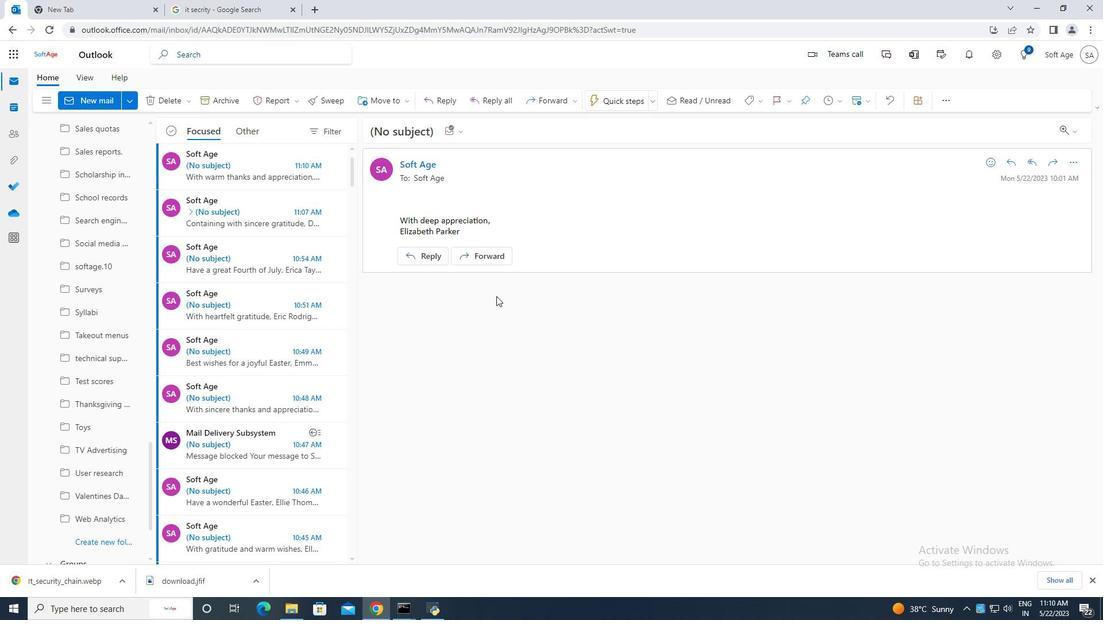 
